 Task: Add Natural Vitality Wildberry Calmful Sleep to the cart.
Action: Mouse moved to (284, 120)
Screenshot: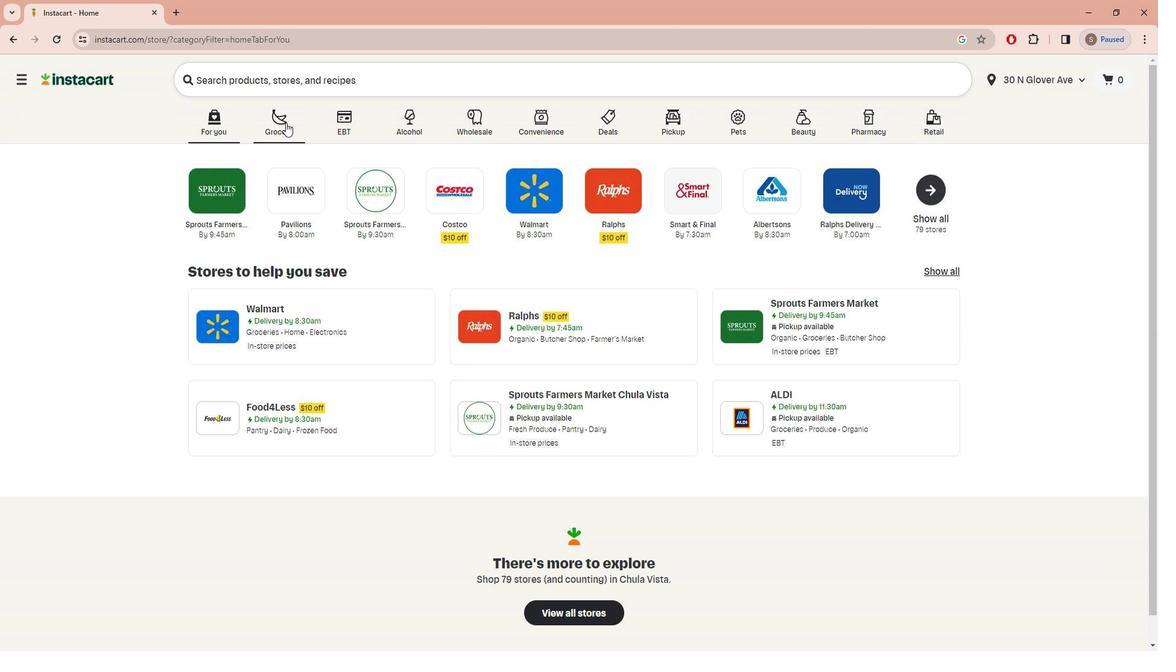 
Action: Mouse pressed left at (284, 120)
Screenshot: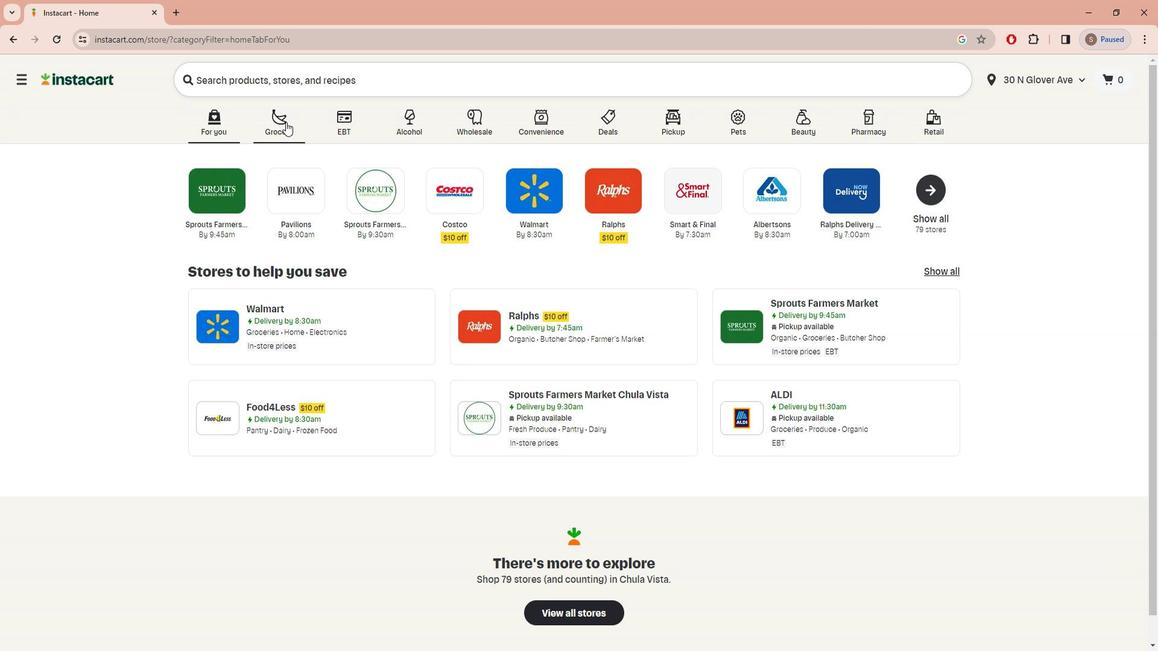 
Action: Mouse moved to (892, 281)
Screenshot: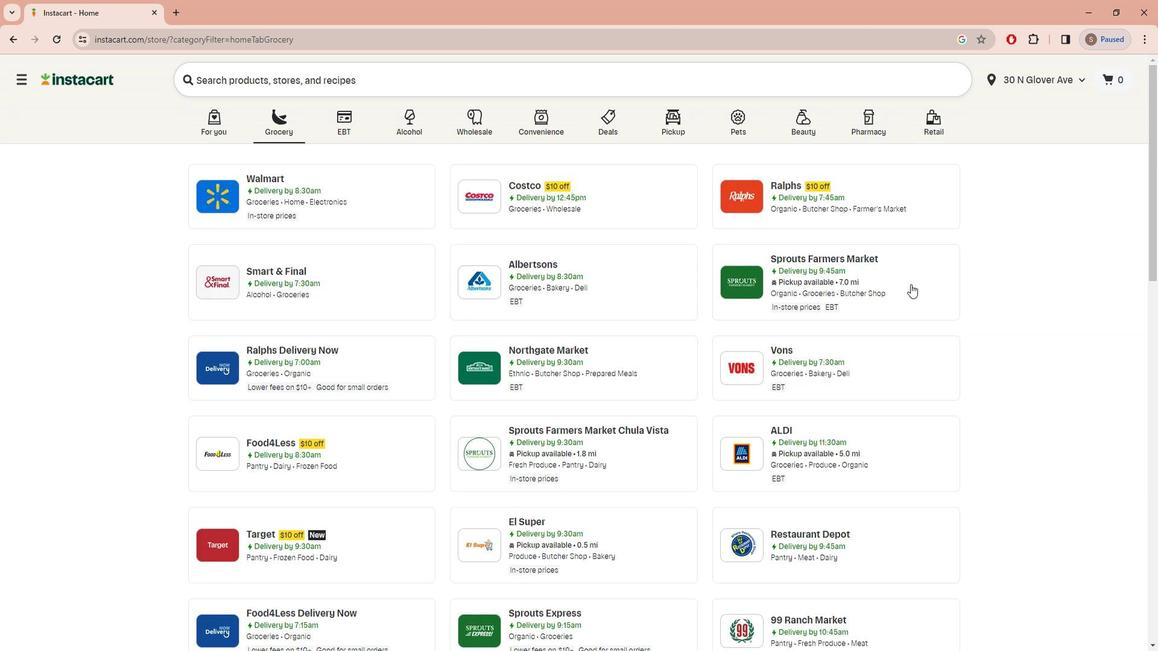 
Action: Mouse pressed left at (892, 281)
Screenshot: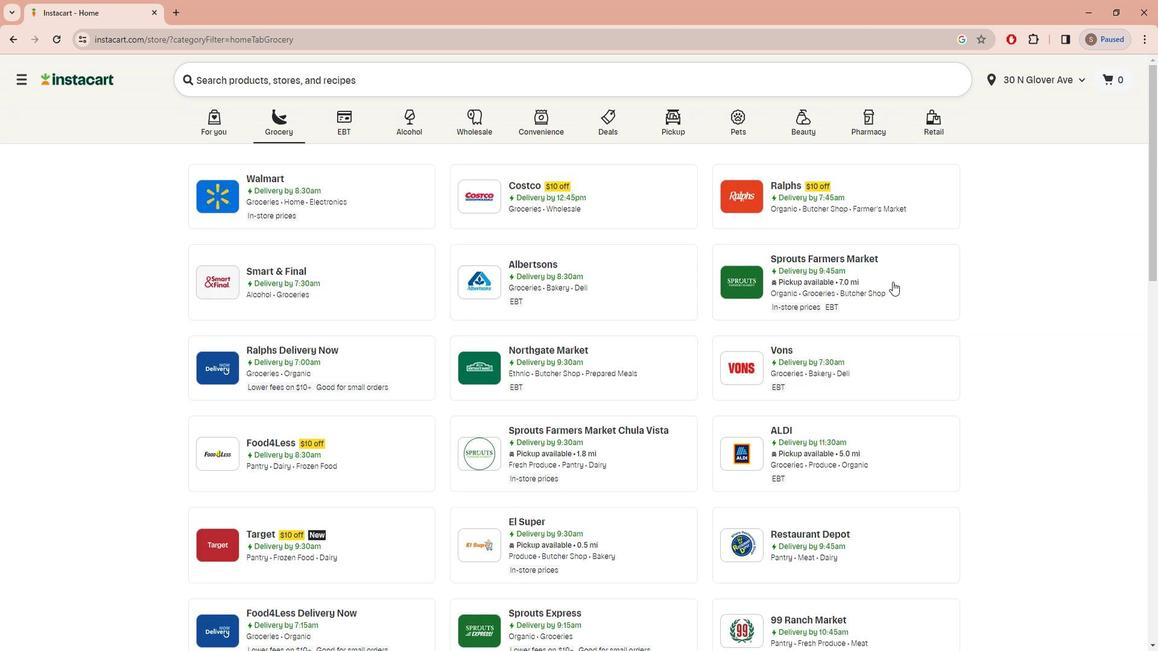 
Action: Mouse moved to (59, 395)
Screenshot: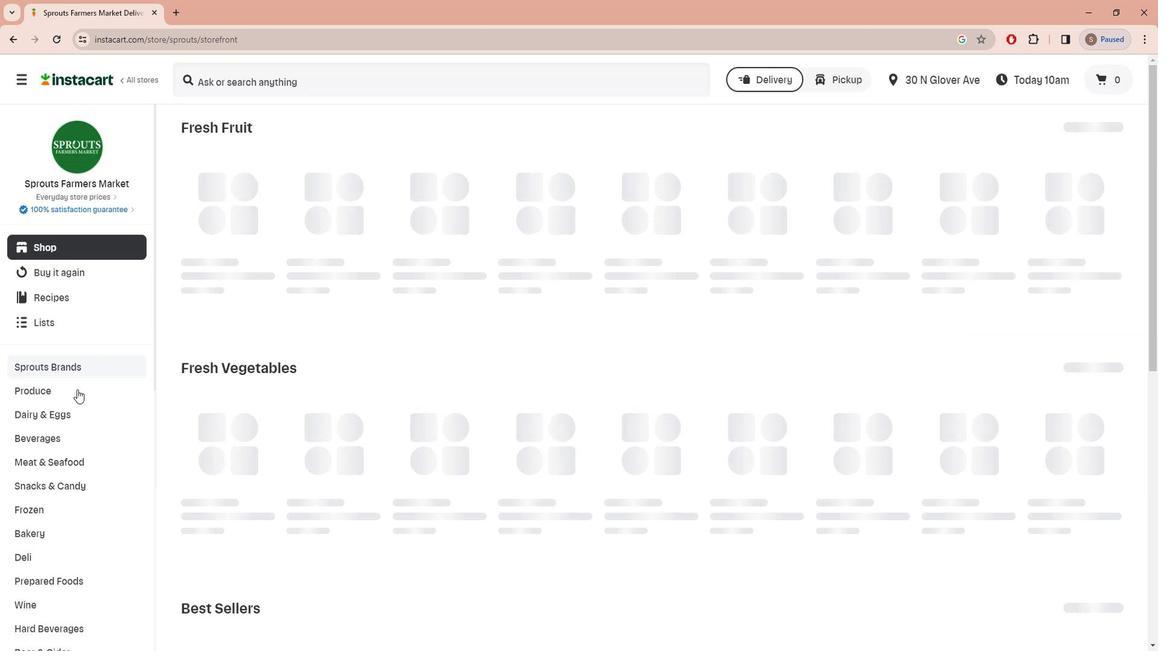 
Action: Mouse scrolled (59, 394) with delta (0, -1)
Screenshot: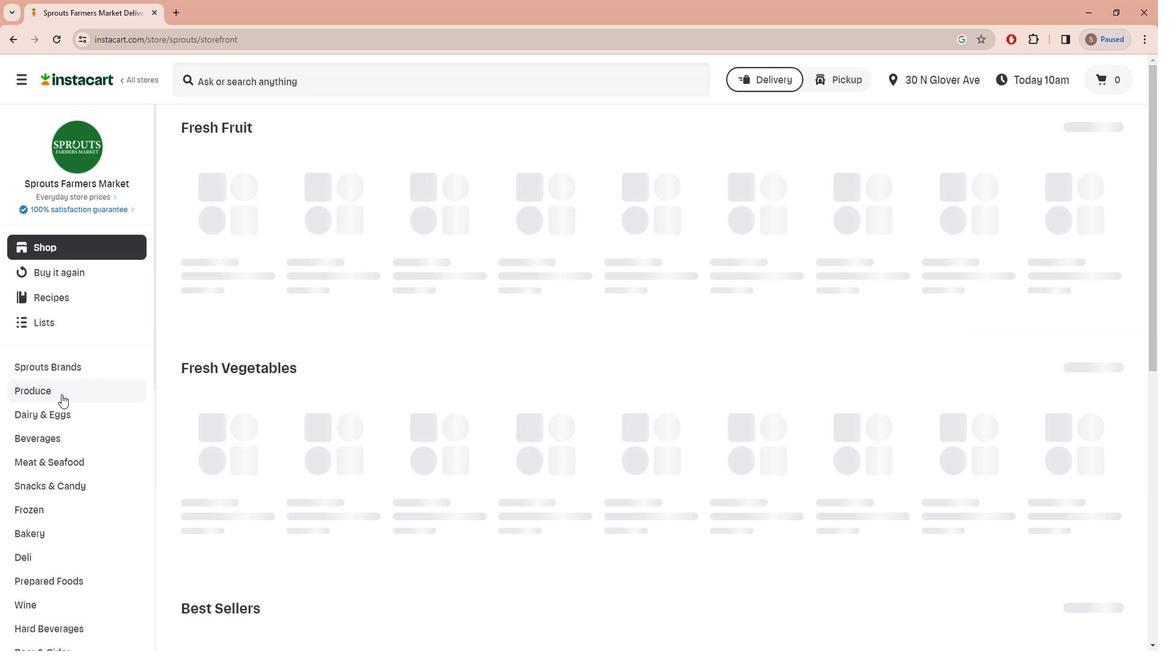 
Action: Mouse scrolled (59, 394) with delta (0, -1)
Screenshot: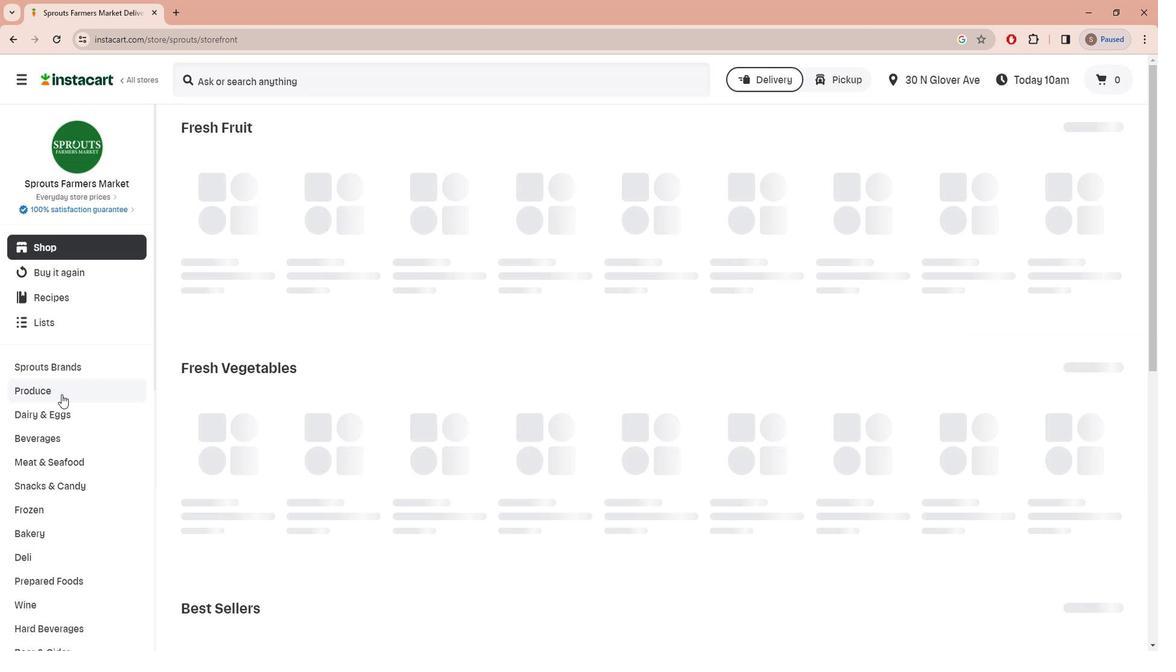 
Action: Mouse scrolled (59, 394) with delta (0, -1)
Screenshot: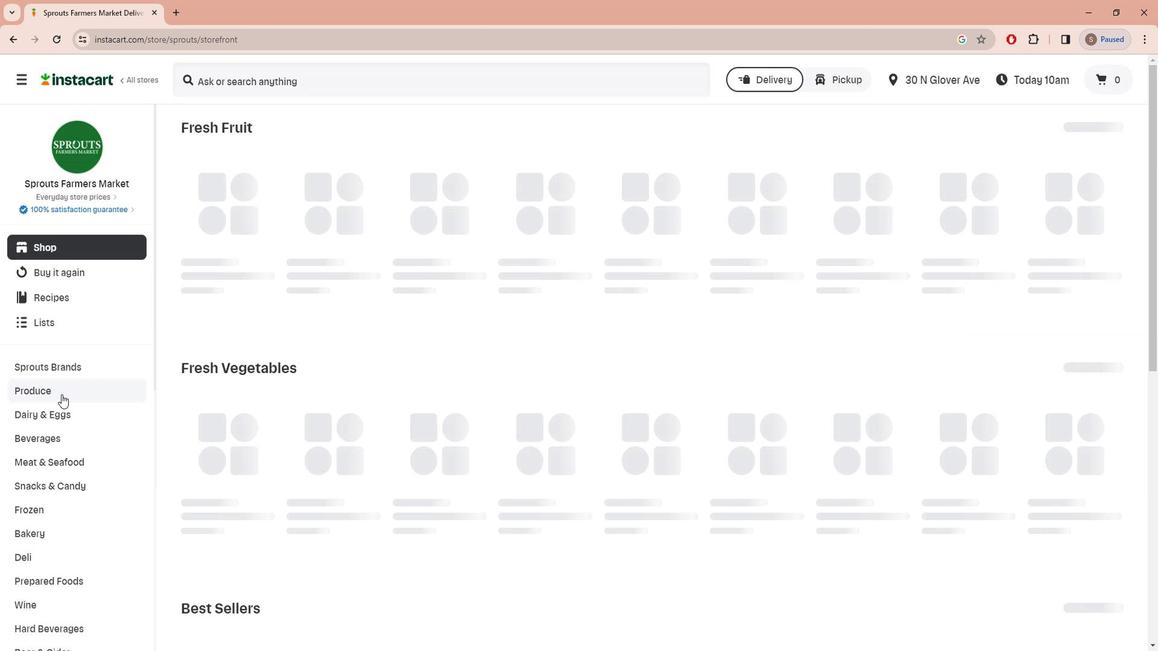 
Action: Mouse scrolled (59, 394) with delta (0, -1)
Screenshot: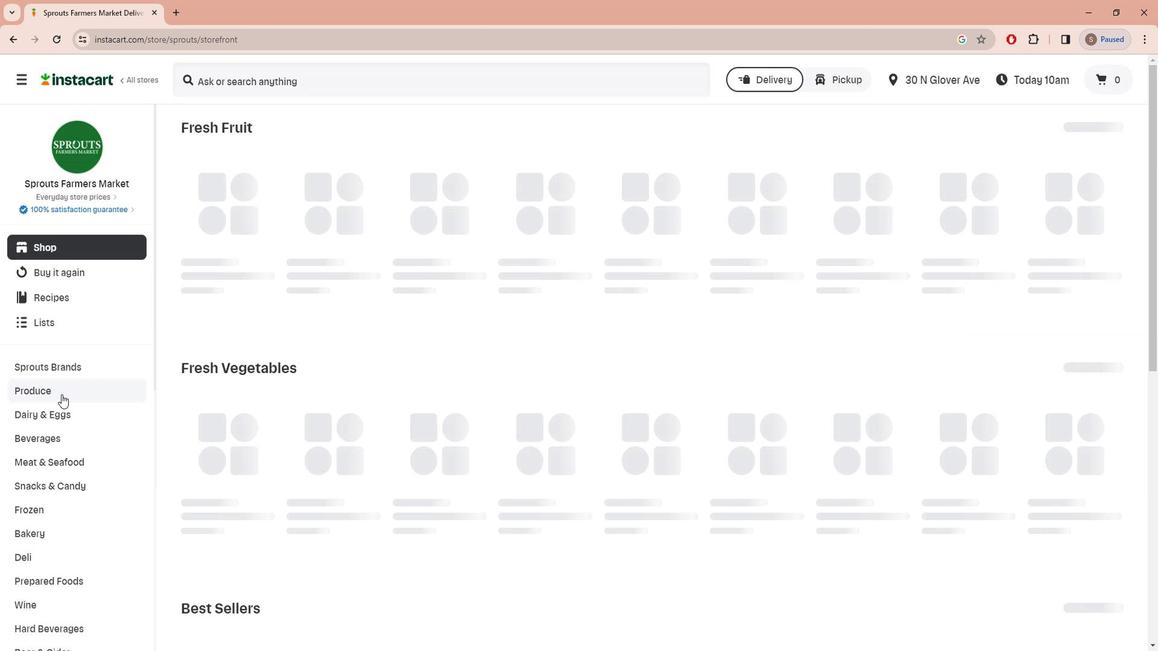 
Action: Mouse scrolled (59, 394) with delta (0, -1)
Screenshot: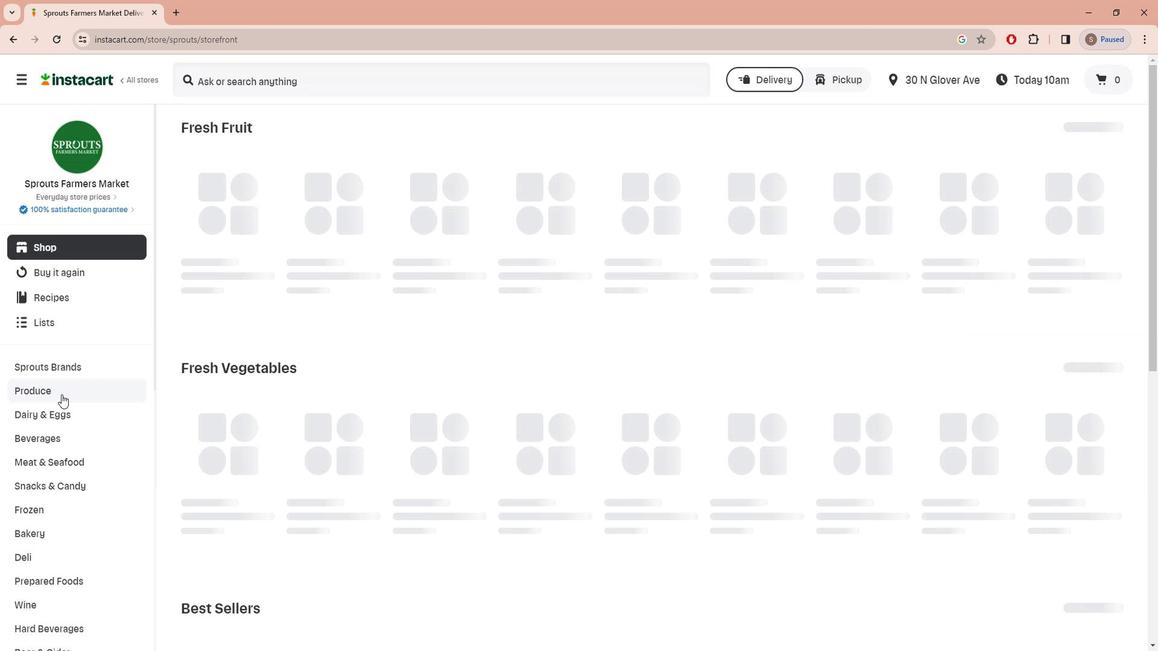 
Action: Mouse moved to (58, 395)
Screenshot: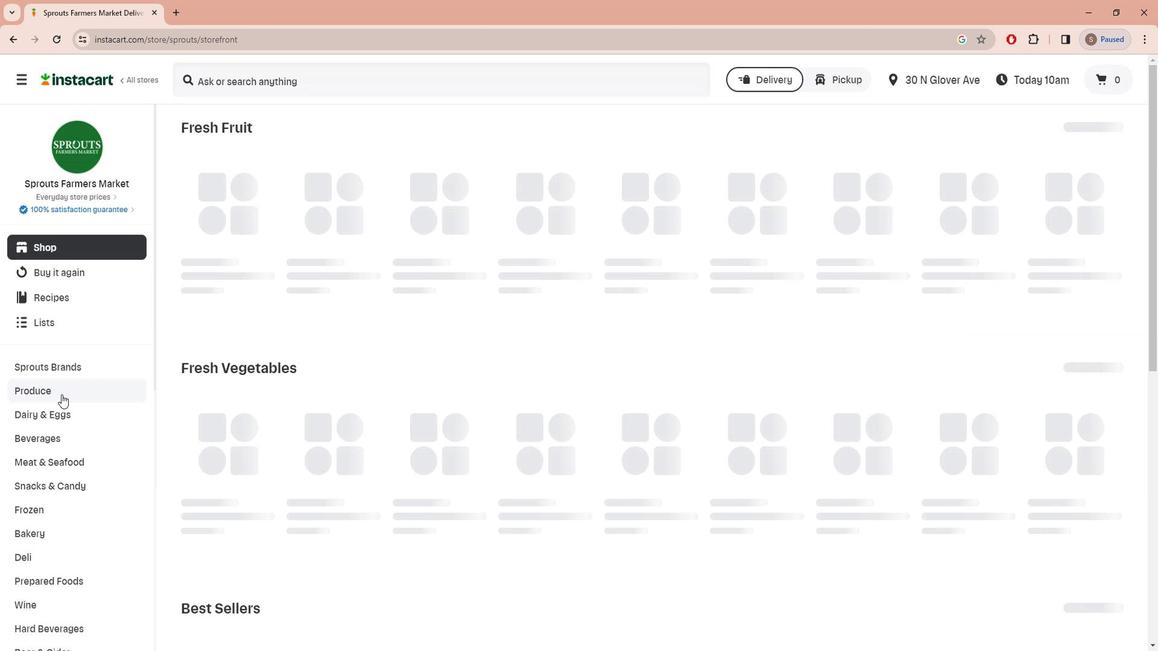 
Action: Mouse scrolled (58, 394) with delta (0, -1)
Screenshot: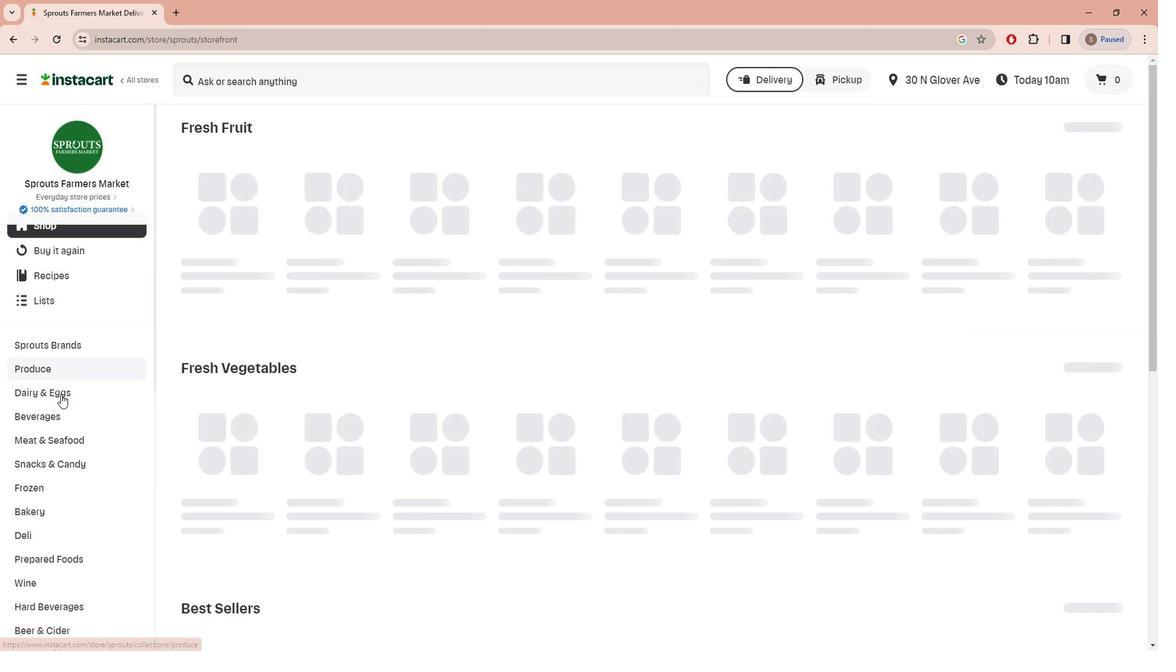 
Action: Mouse moved to (59, 468)
Screenshot: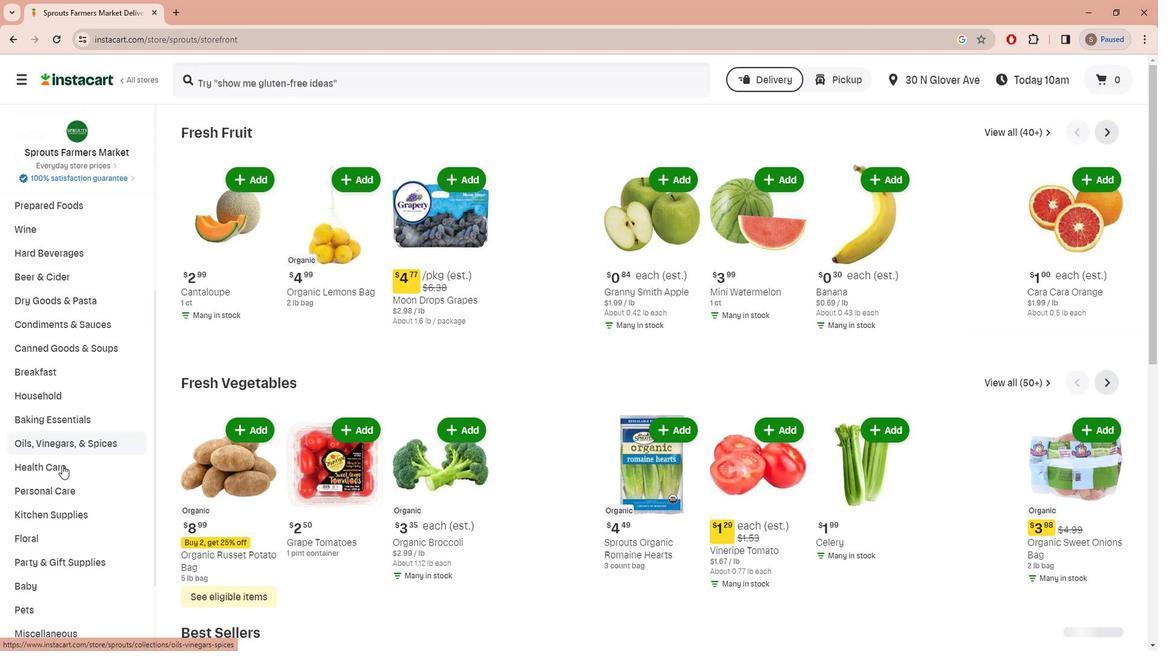 
Action: Mouse pressed left at (59, 468)
Screenshot: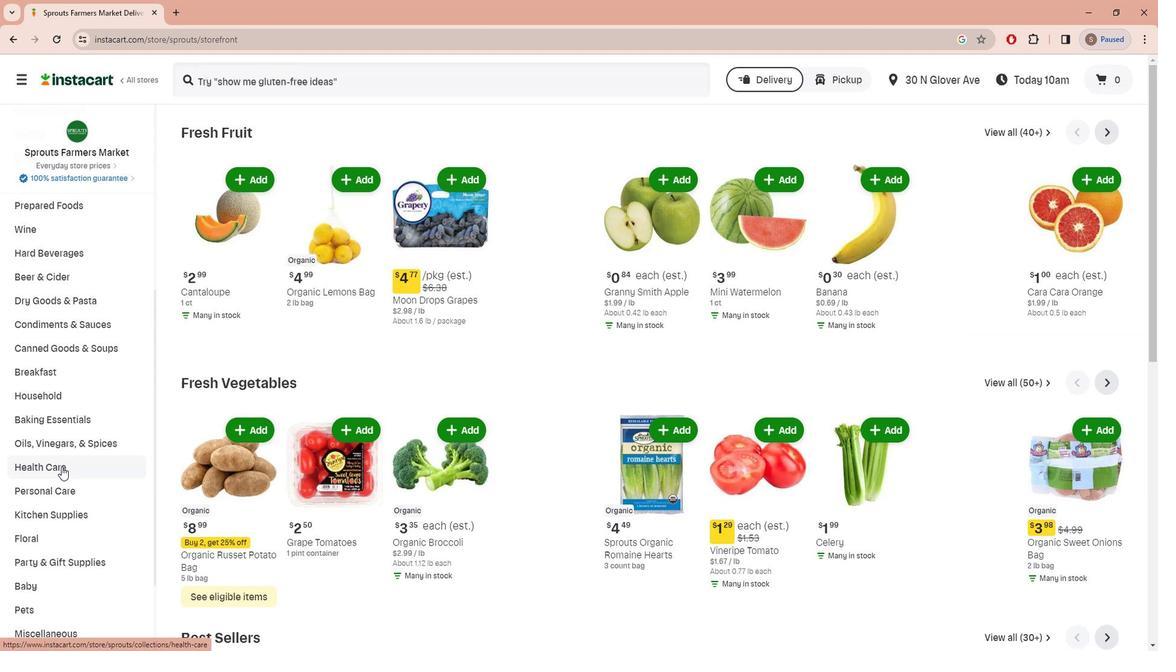 
Action: Mouse moved to (410, 159)
Screenshot: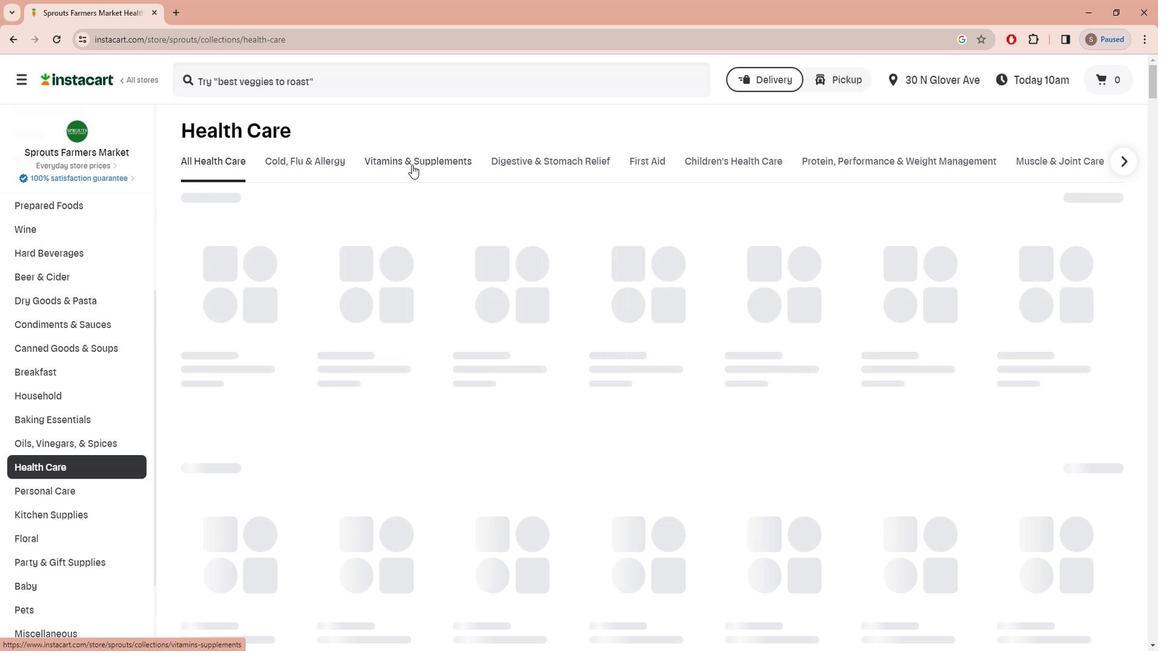 
Action: Mouse pressed left at (410, 159)
Screenshot: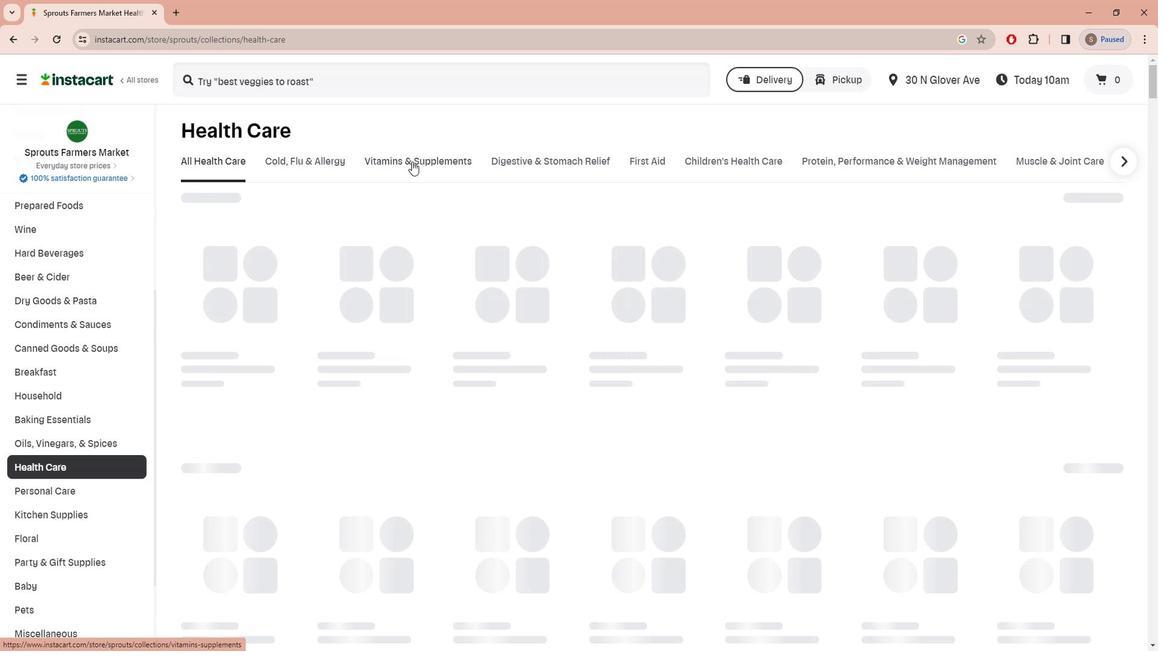 
Action: Mouse moved to (573, 202)
Screenshot: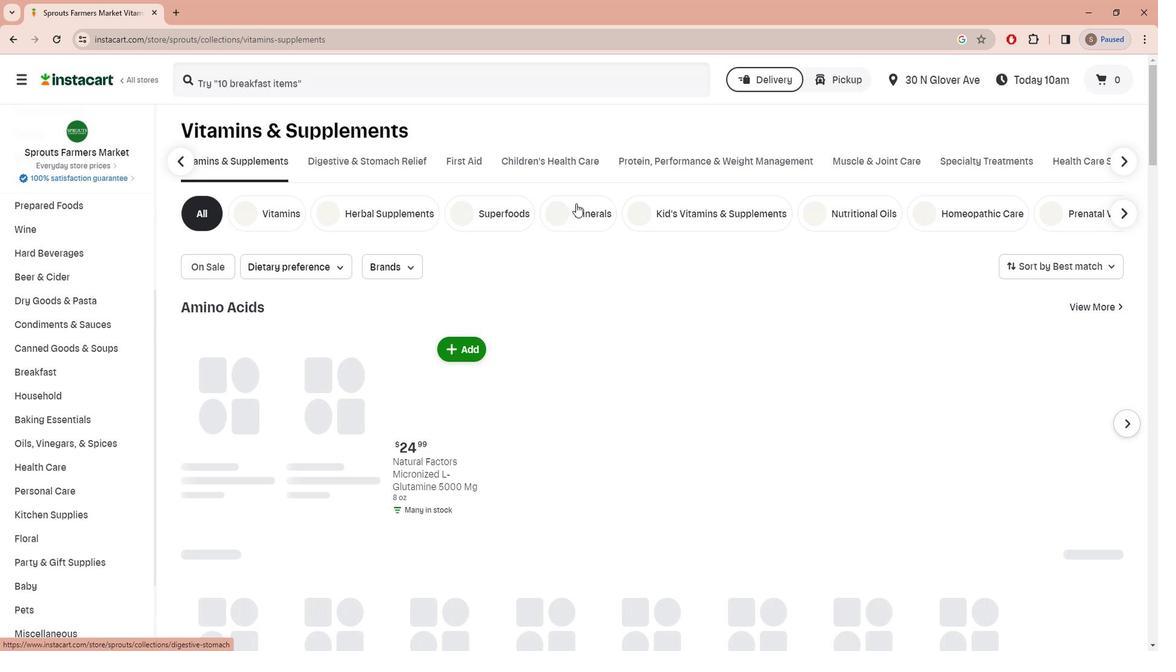 
Action: Mouse pressed left at (573, 202)
Screenshot: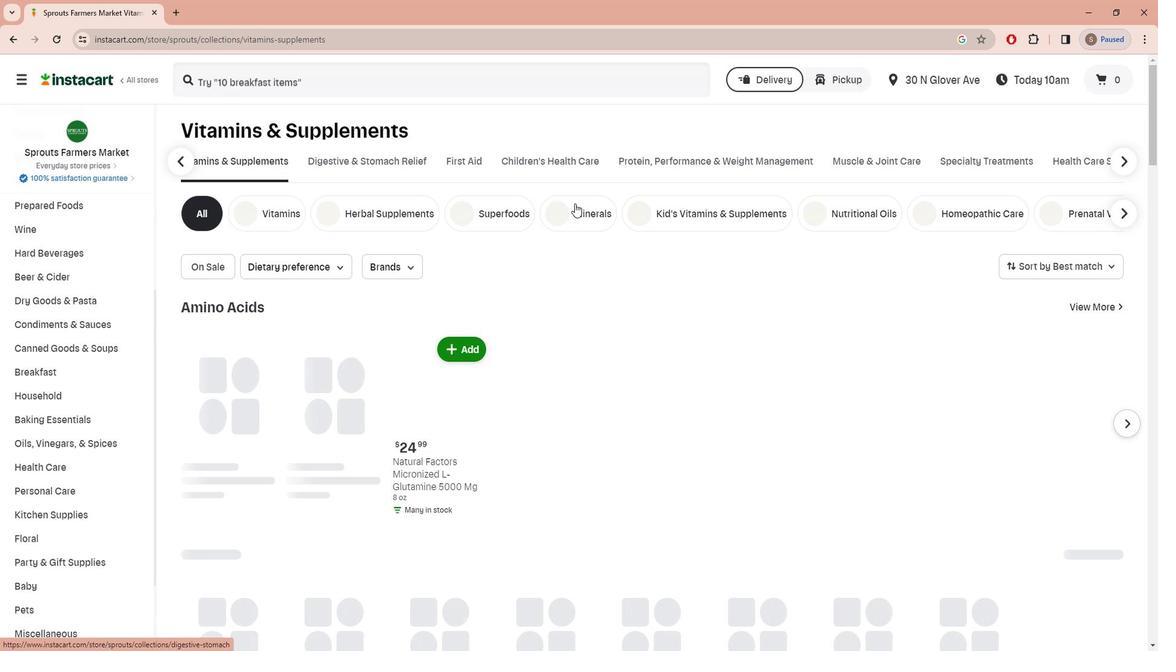 
Action: Mouse moved to (280, 79)
Screenshot: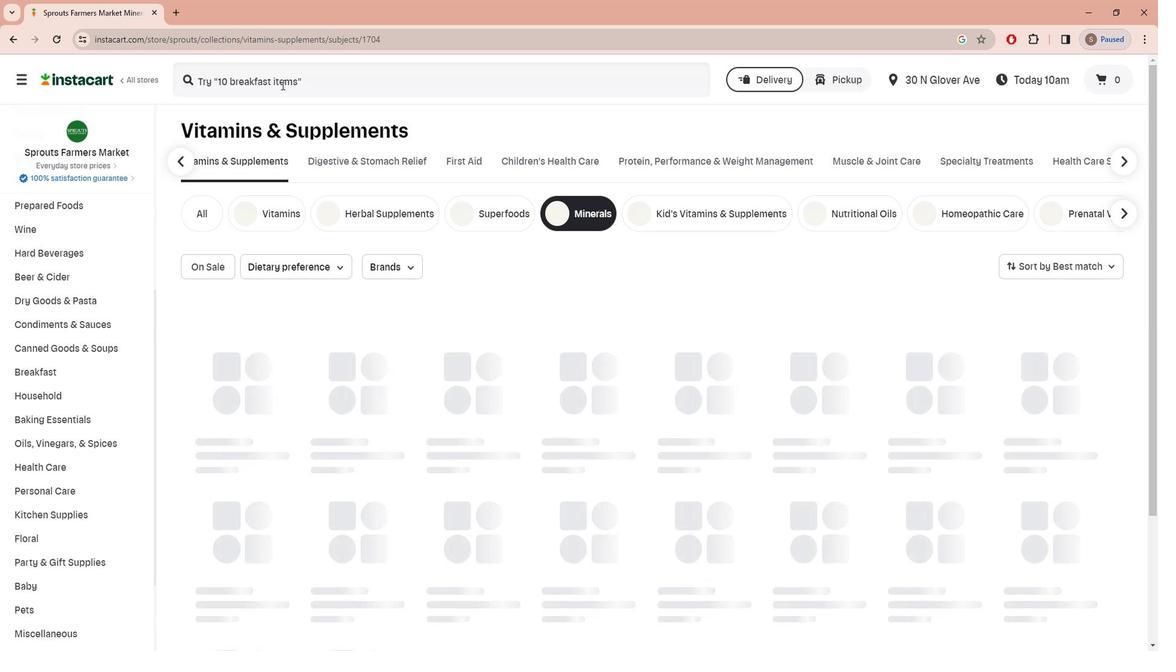 
Action: Mouse pressed left at (280, 79)
Screenshot: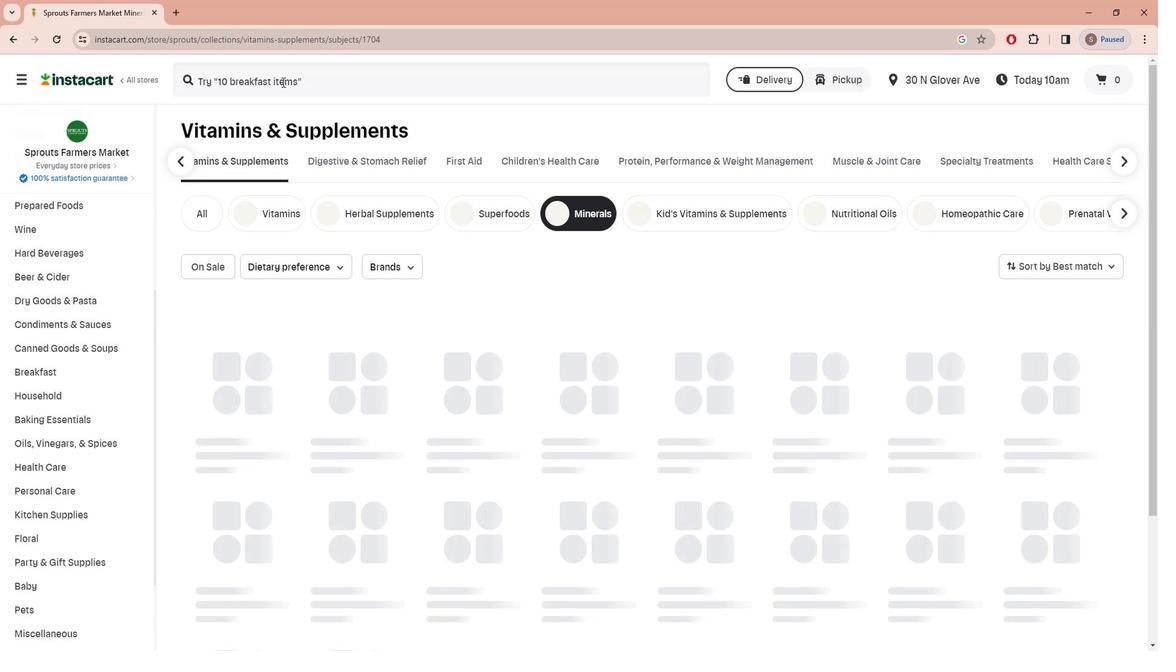 
Action: Key pressed <Key.shift>Natural<Key.space><Key.shift><Key.shift>Vitality<Key.space><Key.shift>Wildberry<Key.space><Key.shift><Key.shift><Key.shift>Calmful<Key.space><Key.shift>Sleep<Key.enter>
Screenshot: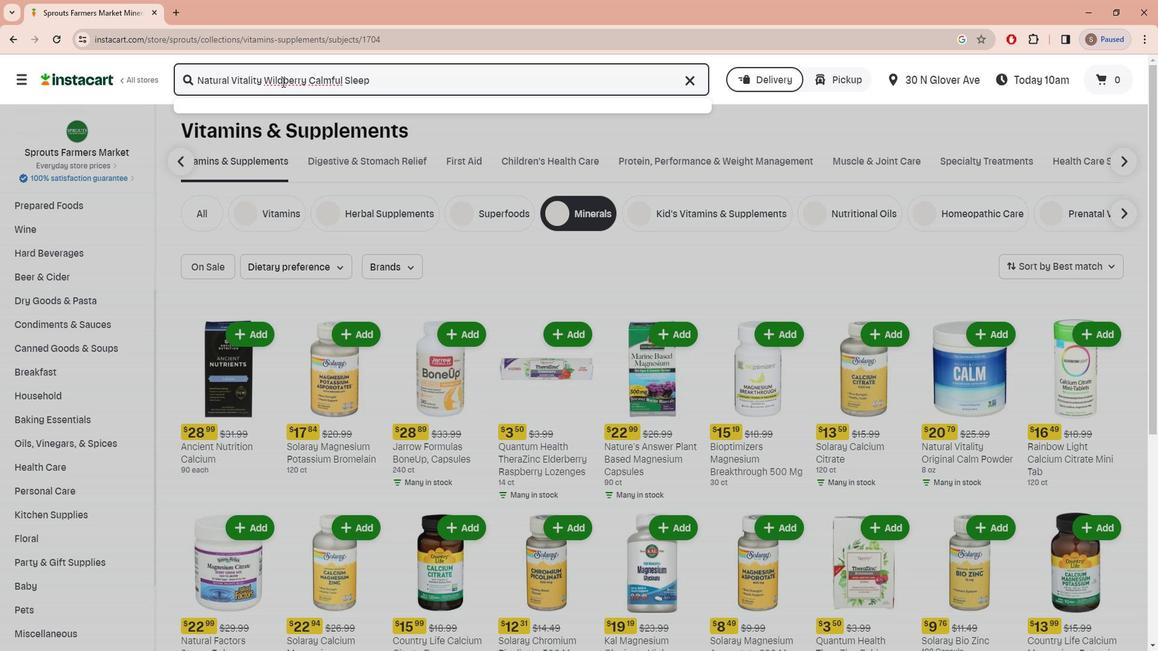 
Action: Mouse moved to (319, 208)
Screenshot: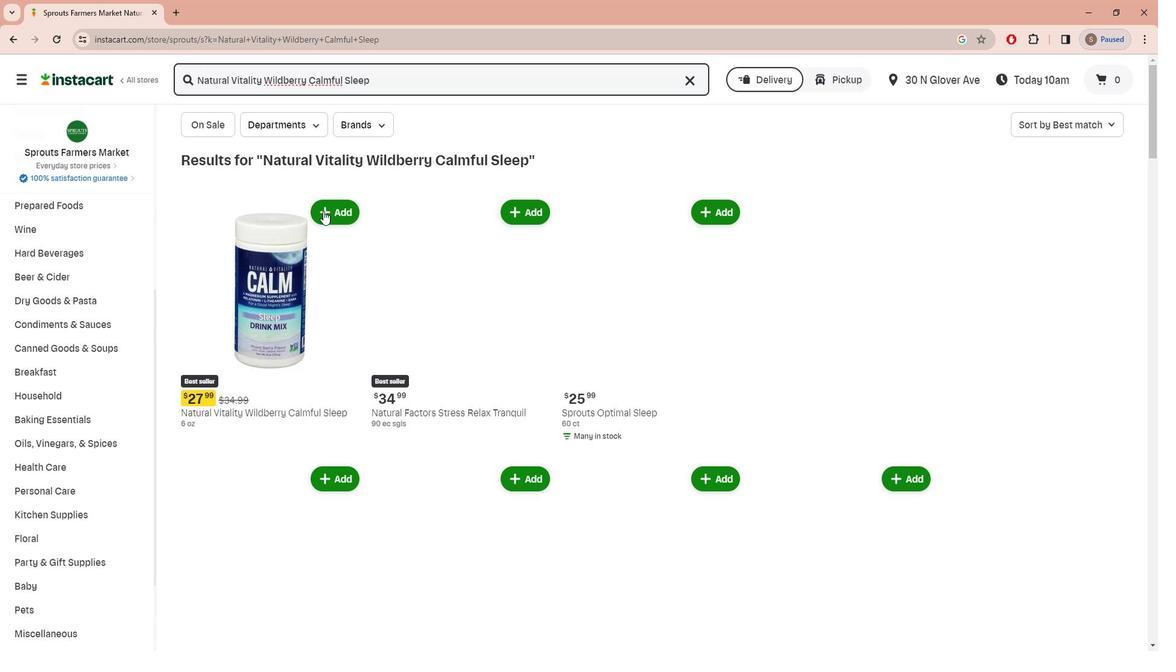 
Action: Mouse pressed left at (319, 208)
Screenshot: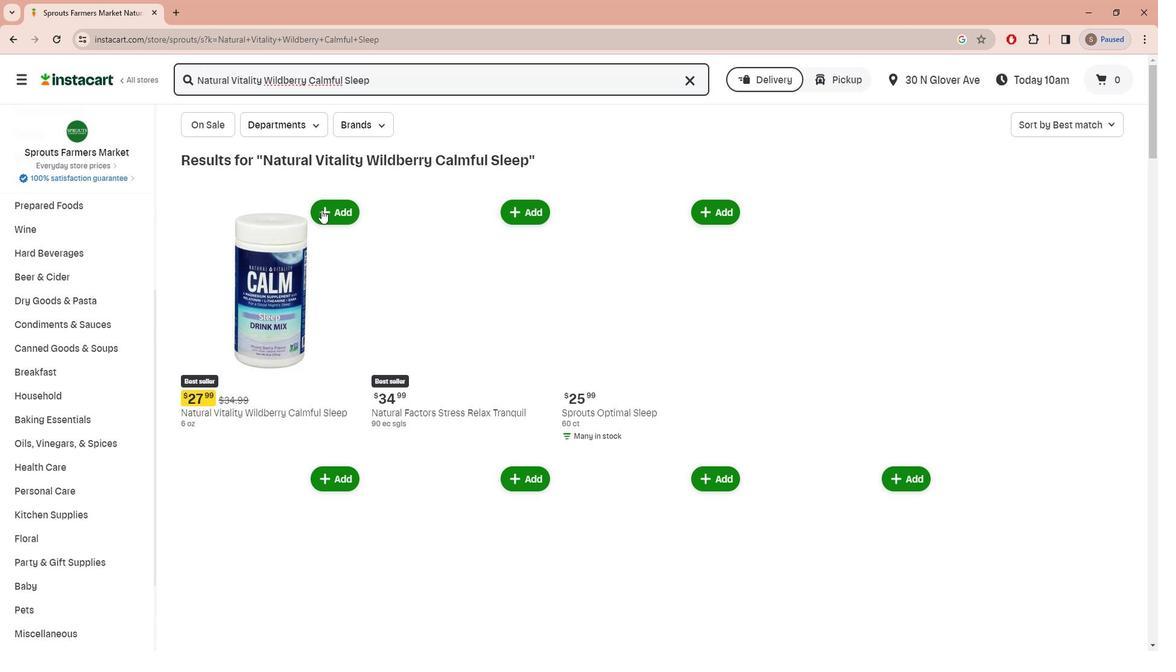 
Action: Mouse moved to (348, 246)
Screenshot: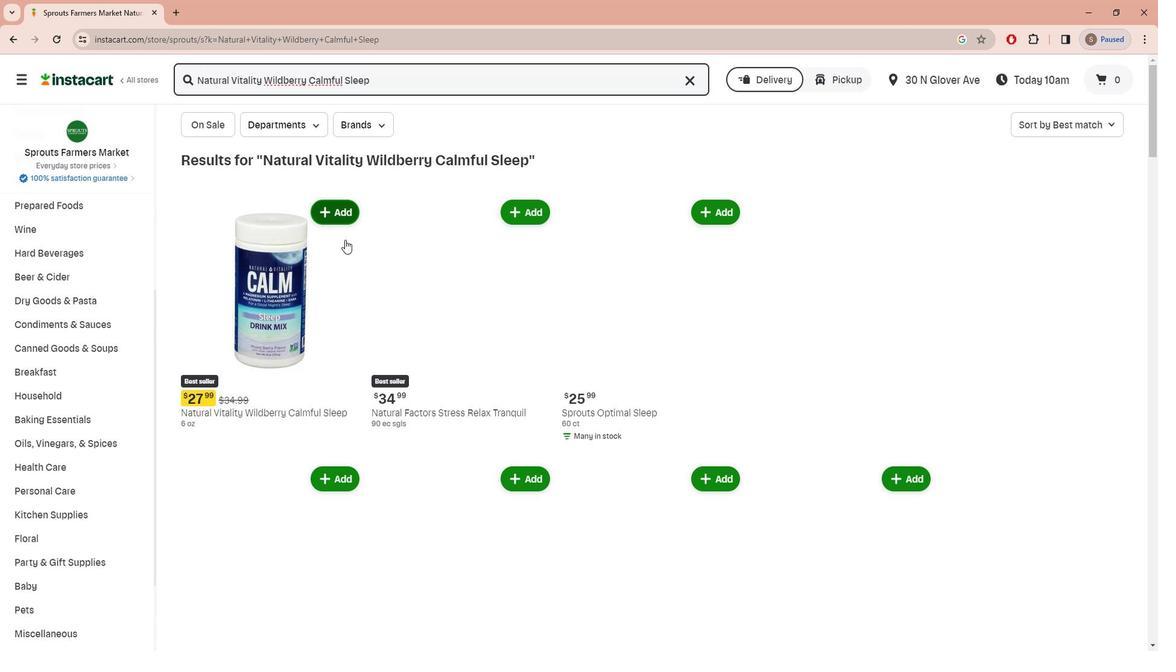
